 Task: Add Desert Essence Island Mango Shampoo to the cart.
Action: Mouse moved to (270, 115)
Screenshot: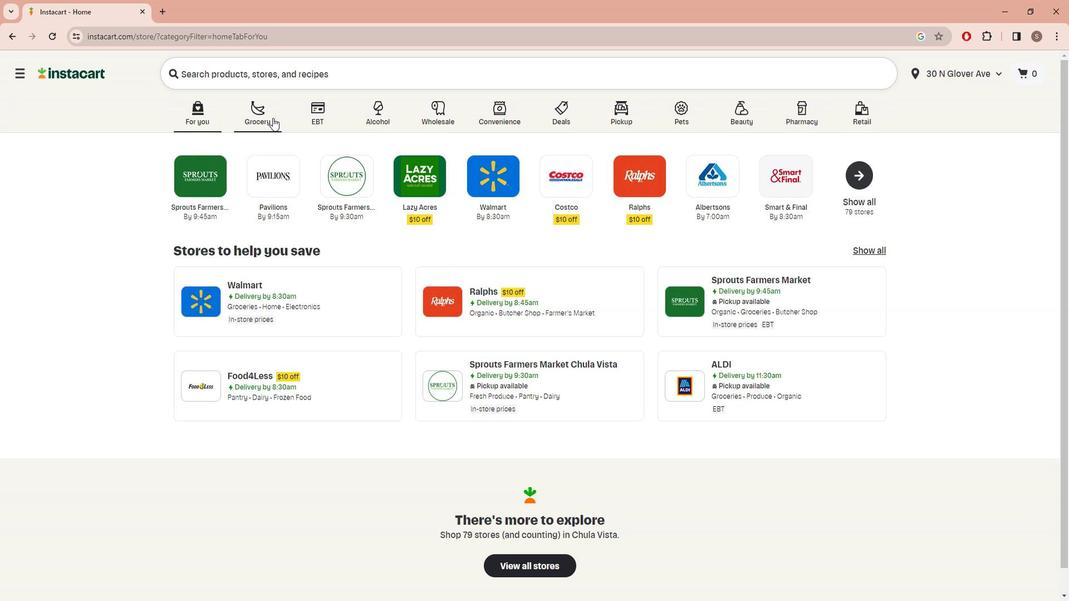 
Action: Mouse pressed left at (270, 115)
Screenshot: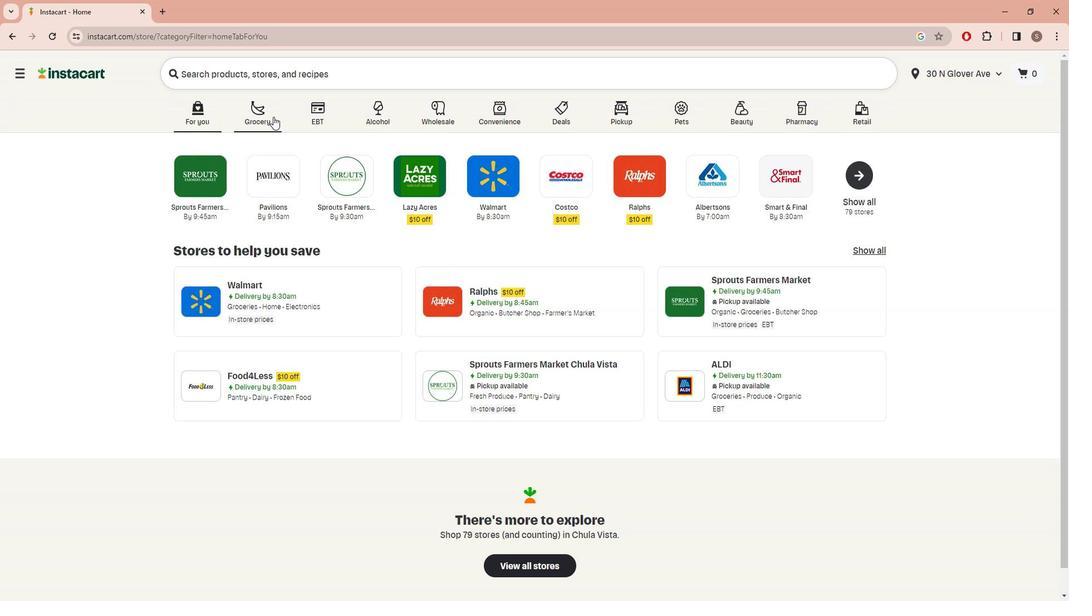 
Action: Mouse moved to (374, 329)
Screenshot: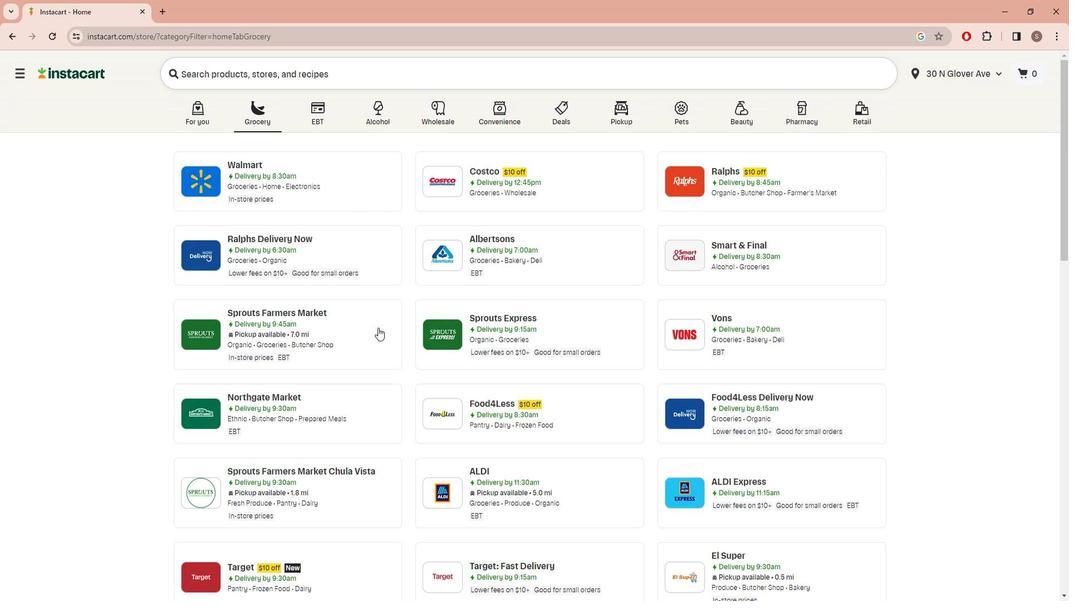 
Action: Mouse pressed left at (374, 329)
Screenshot: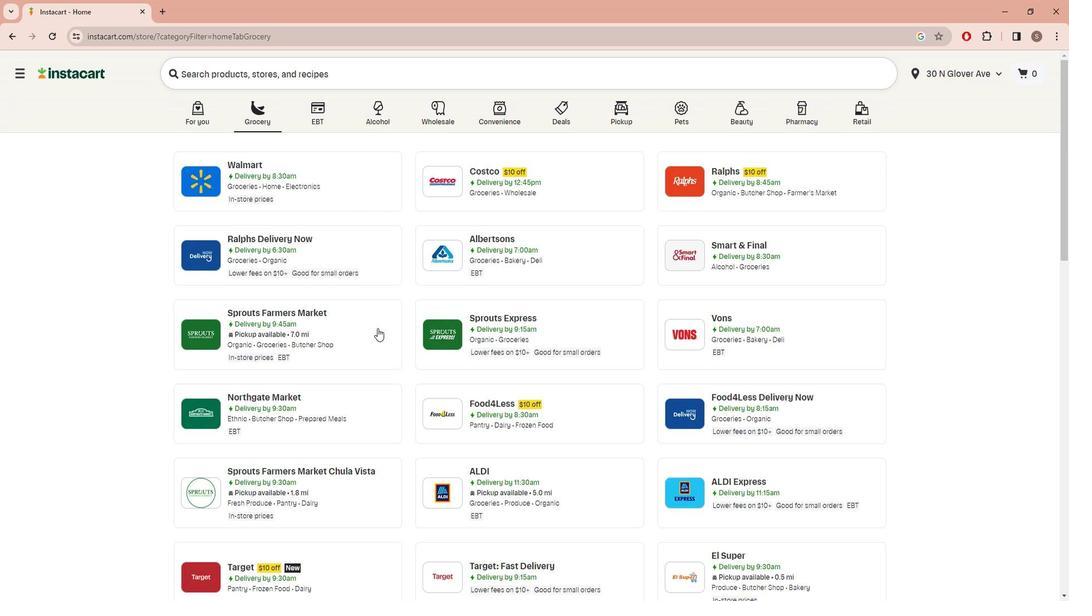 
Action: Mouse moved to (66, 381)
Screenshot: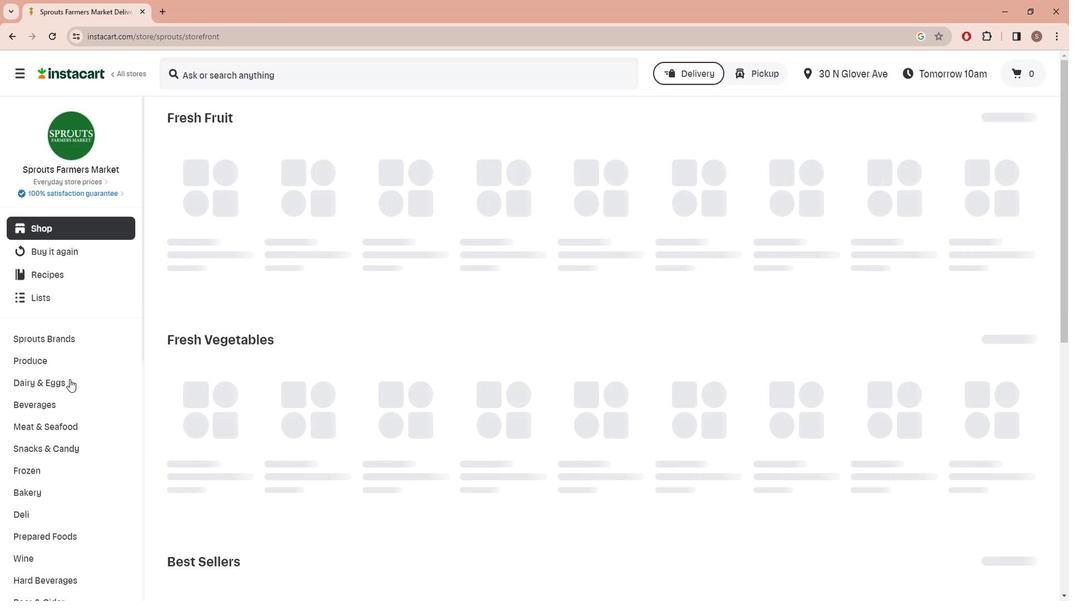 
Action: Mouse scrolled (66, 380) with delta (0, 0)
Screenshot: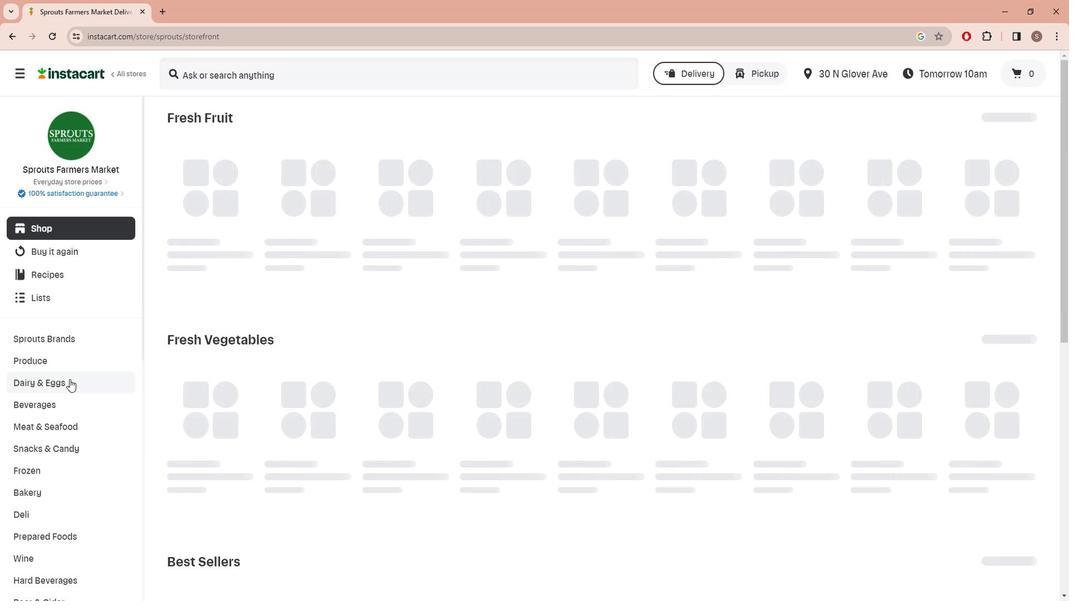 
Action: Mouse scrolled (66, 380) with delta (0, 0)
Screenshot: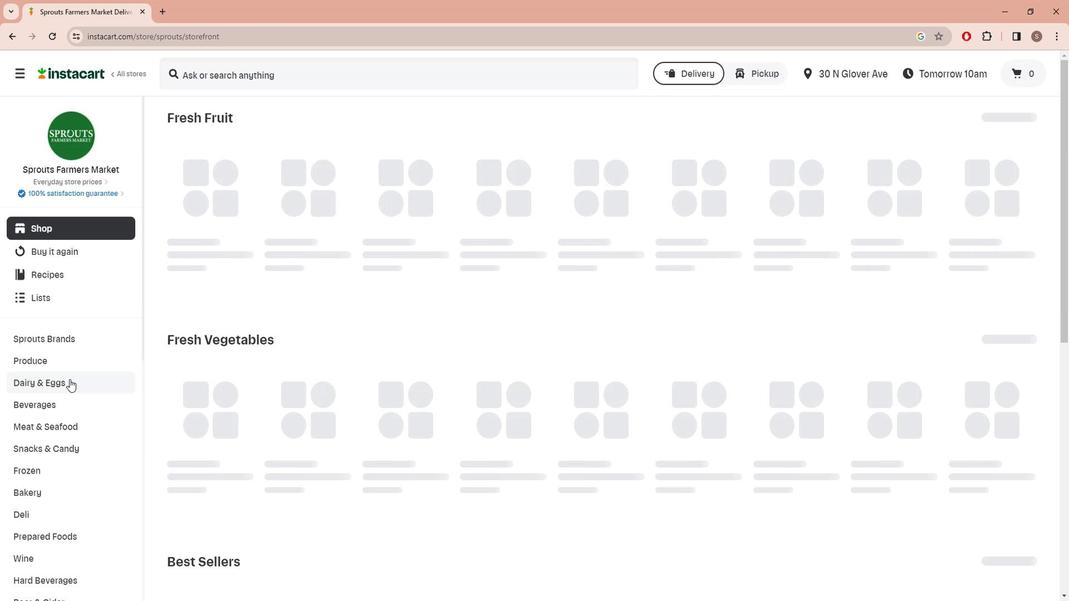 
Action: Mouse scrolled (66, 380) with delta (0, 0)
Screenshot: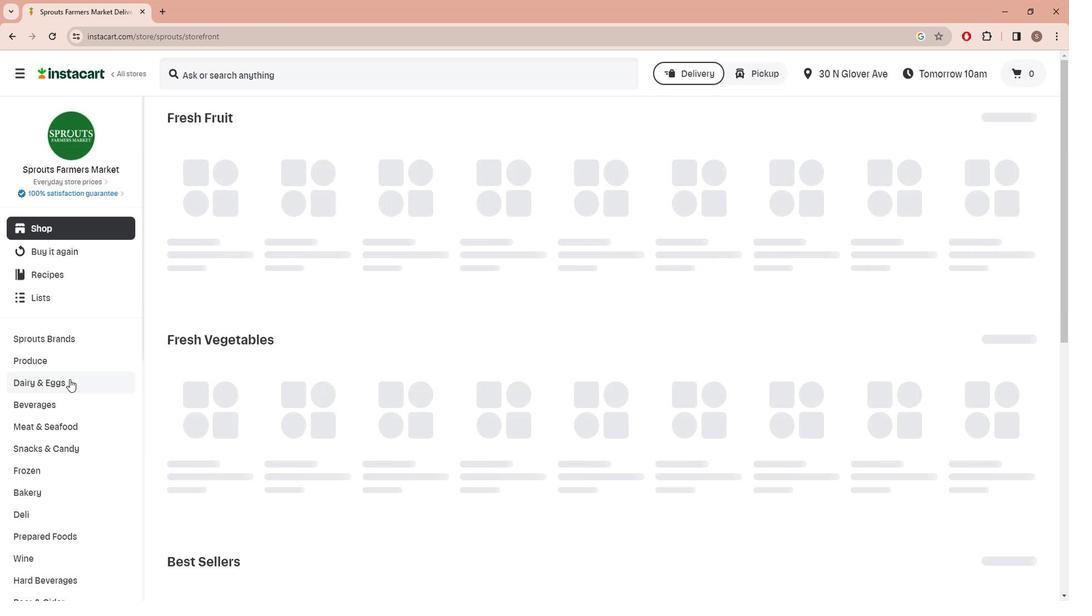 
Action: Mouse scrolled (66, 380) with delta (0, 0)
Screenshot: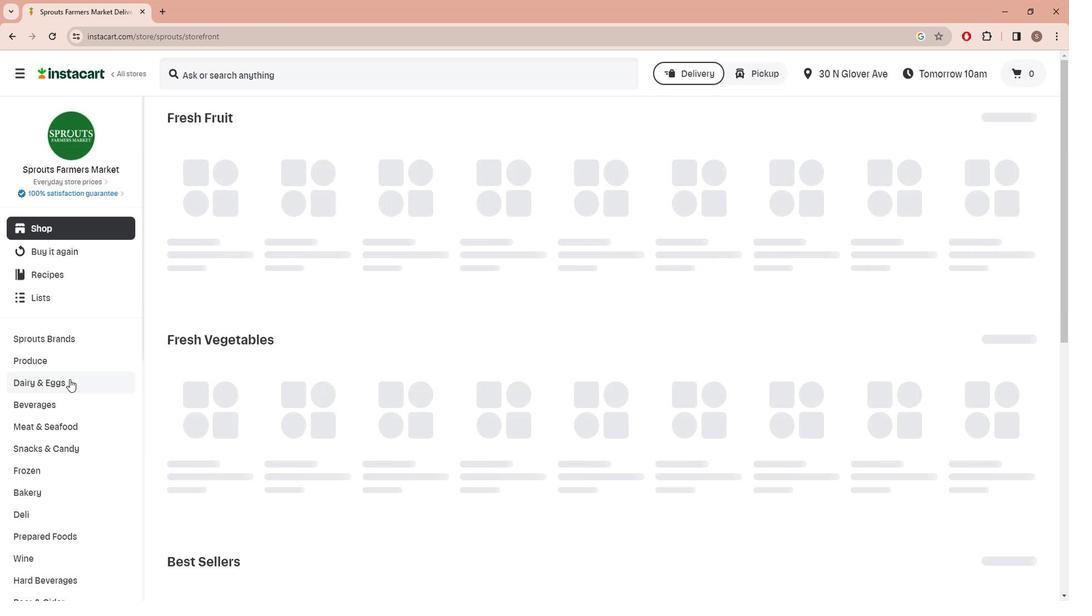 
Action: Mouse scrolled (66, 380) with delta (0, 0)
Screenshot: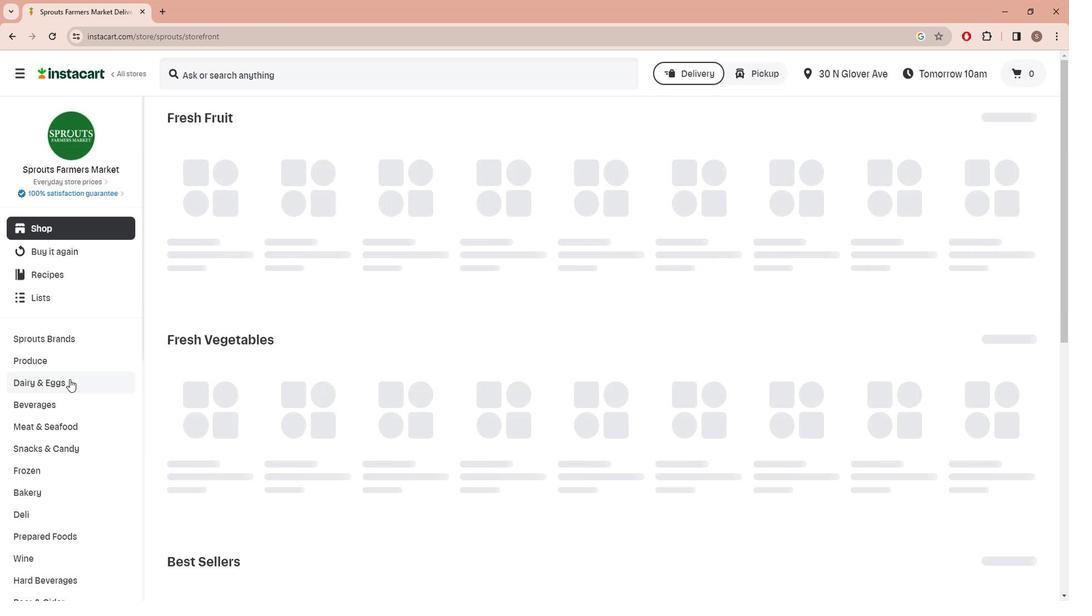 
Action: Mouse scrolled (66, 380) with delta (0, 0)
Screenshot: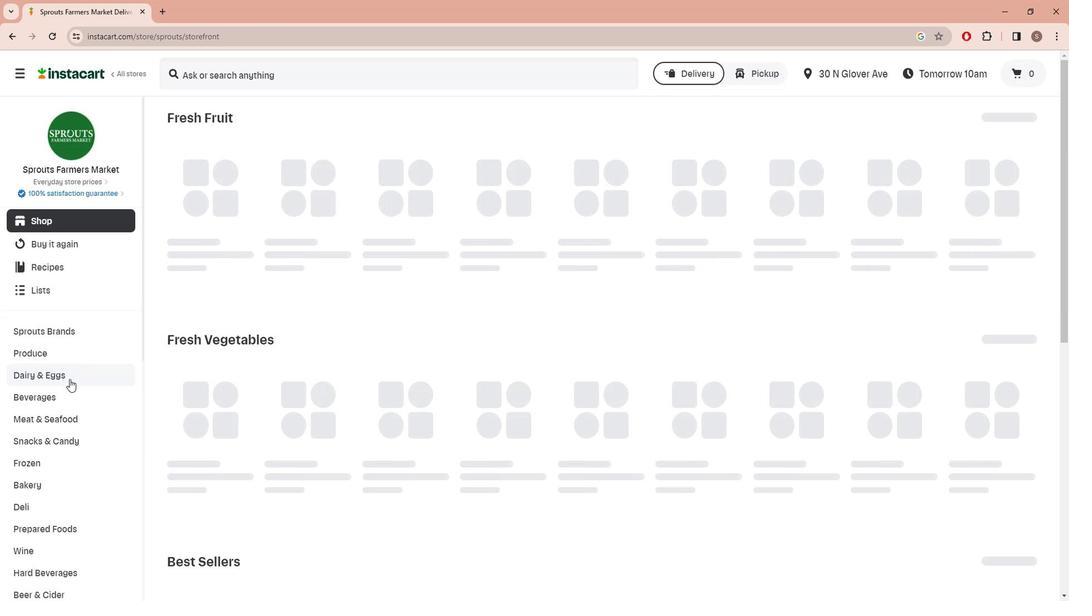 
Action: Mouse scrolled (66, 380) with delta (0, 0)
Screenshot: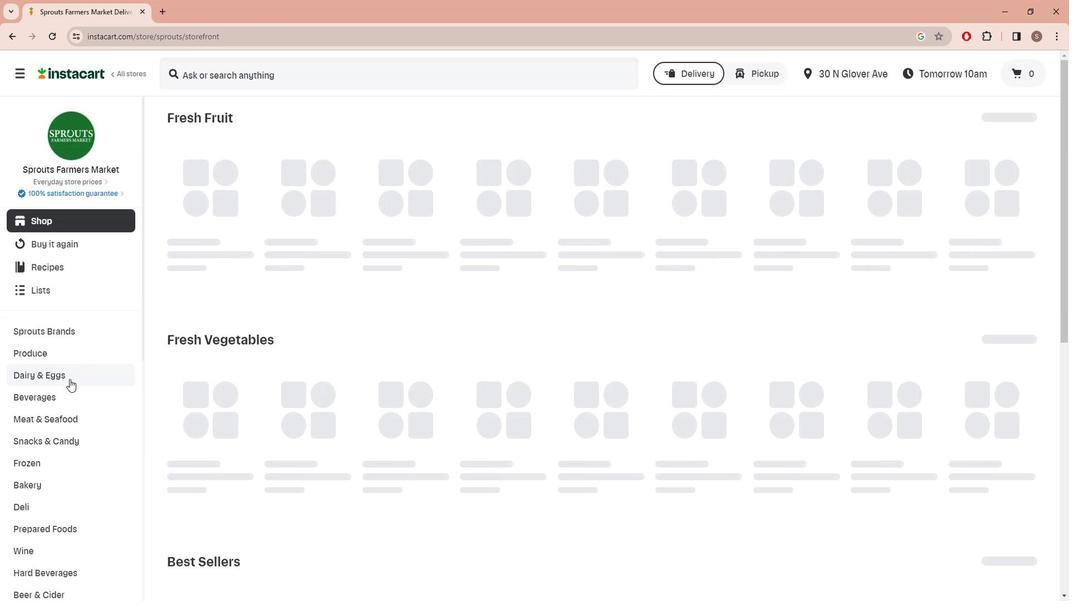 
Action: Mouse moved to (52, 402)
Screenshot: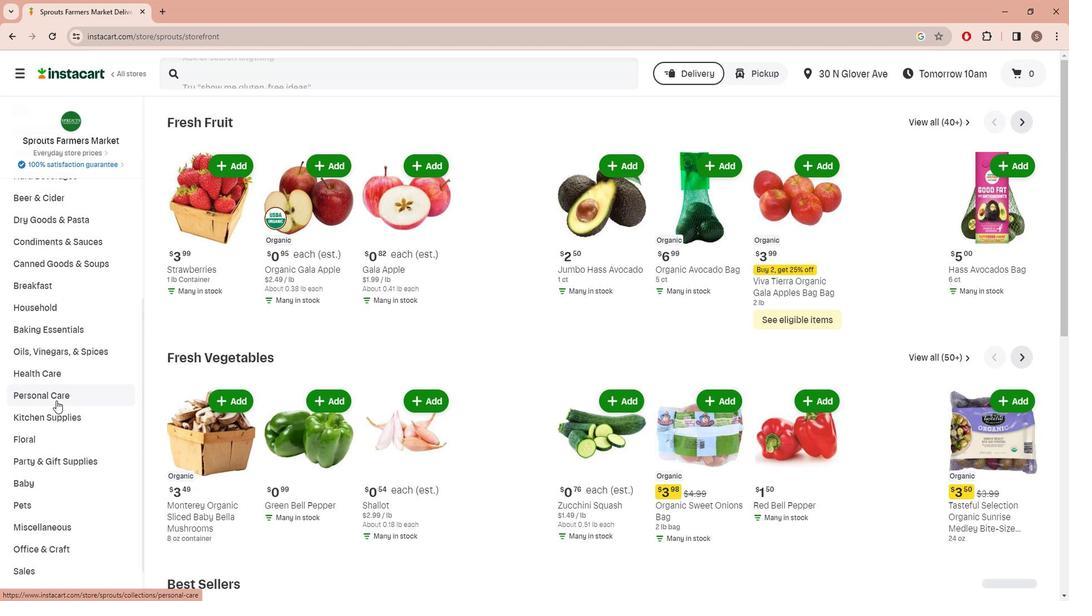 
Action: Mouse pressed left at (52, 402)
Screenshot: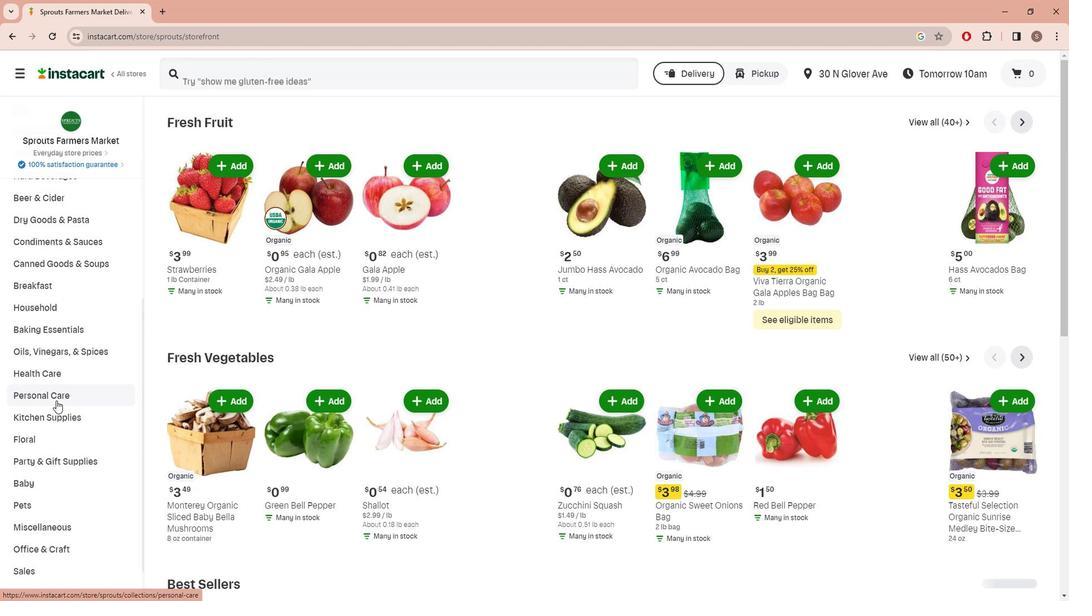 
Action: Mouse moved to (720, 156)
Screenshot: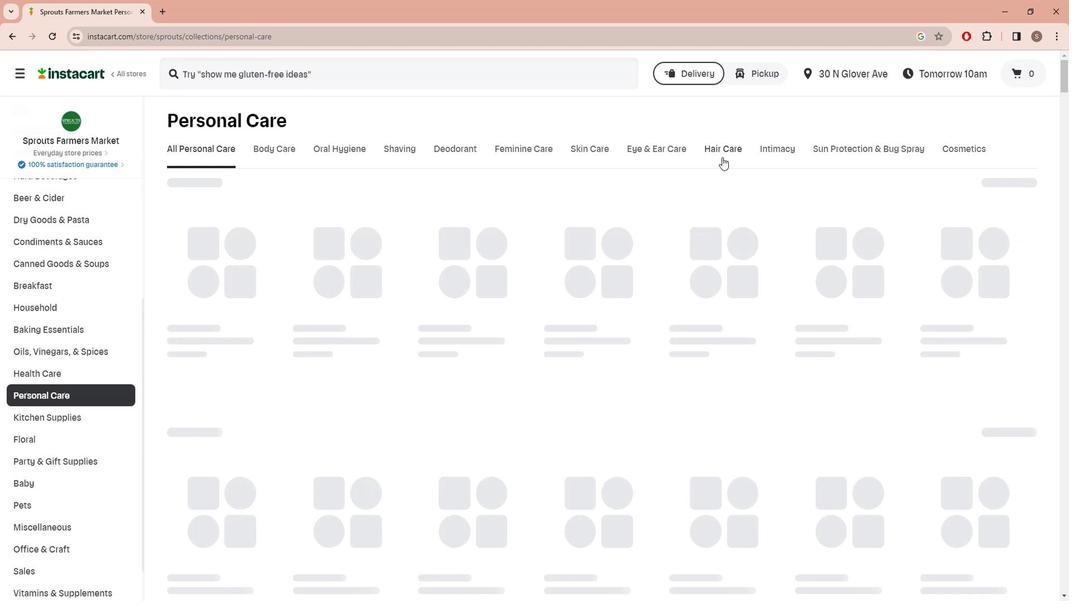 
Action: Mouse pressed left at (720, 156)
Screenshot: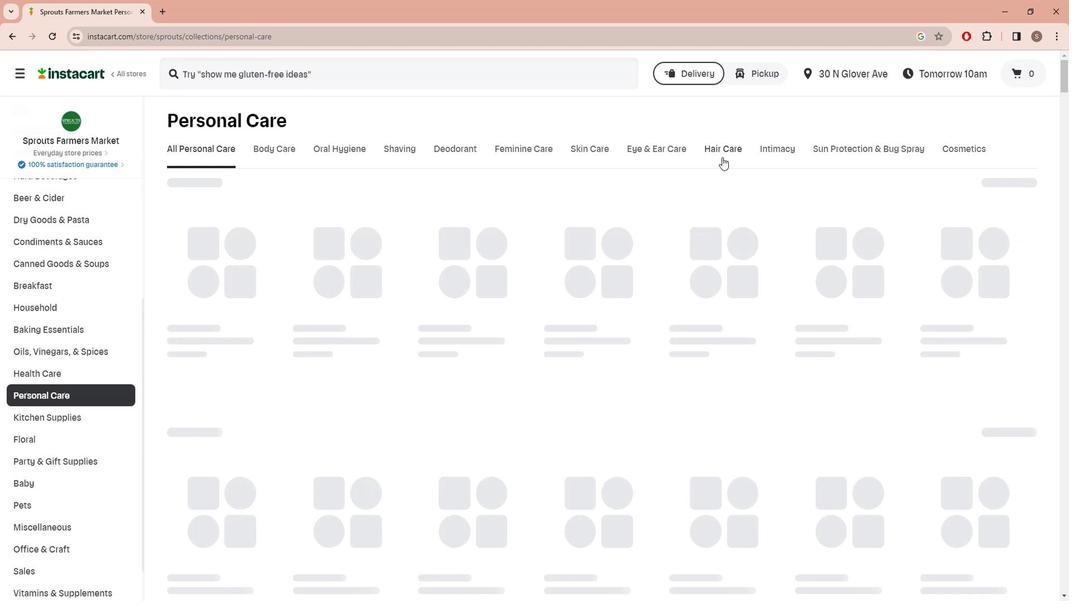 
Action: Mouse moved to (242, 197)
Screenshot: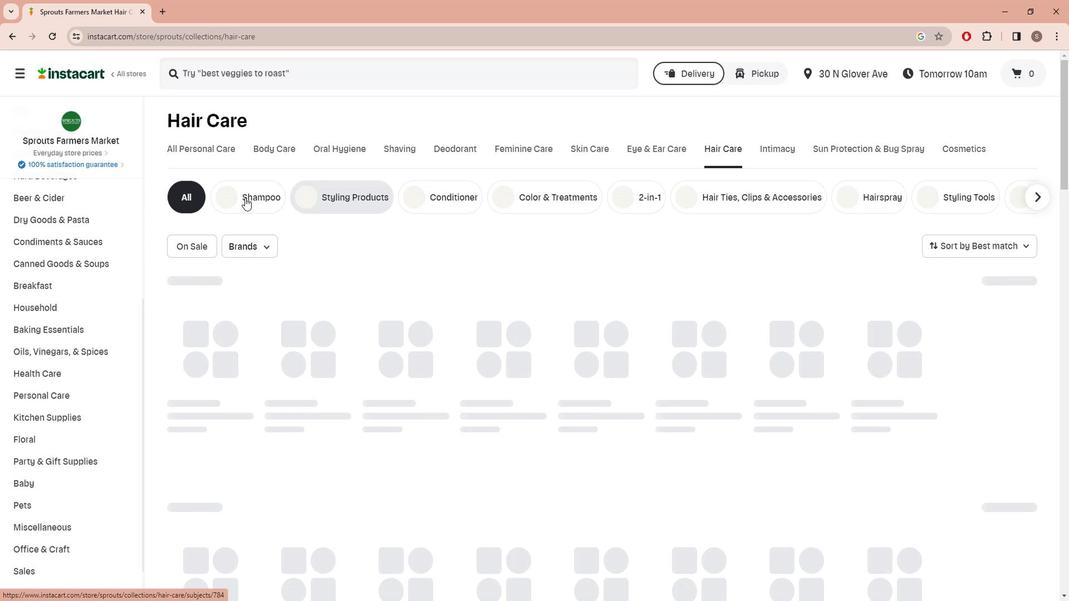 
Action: Mouse pressed left at (242, 197)
Screenshot: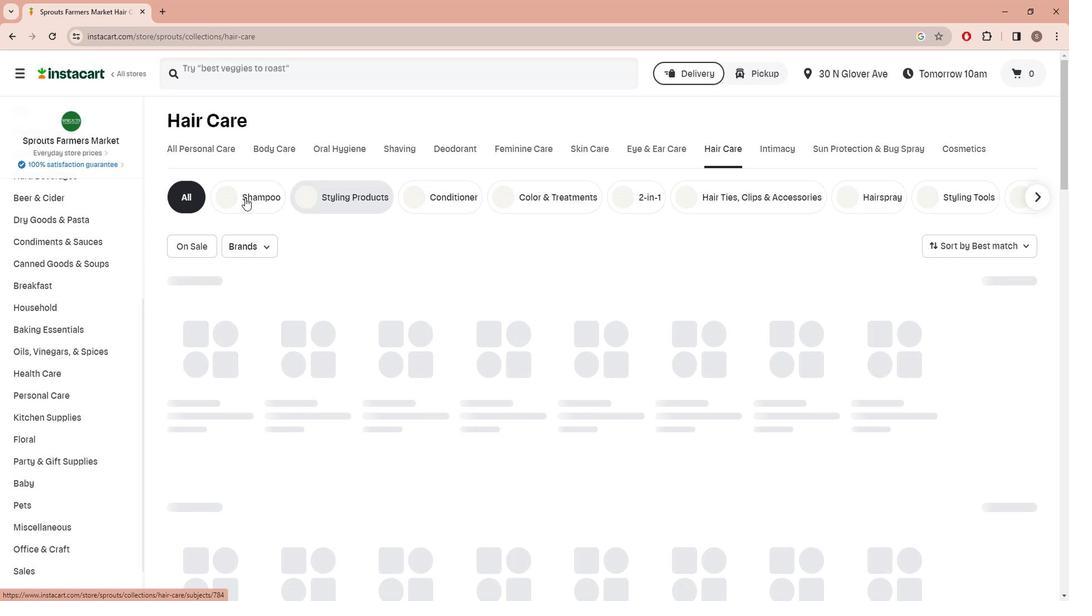 
Action: Mouse moved to (271, 65)
Screenshot: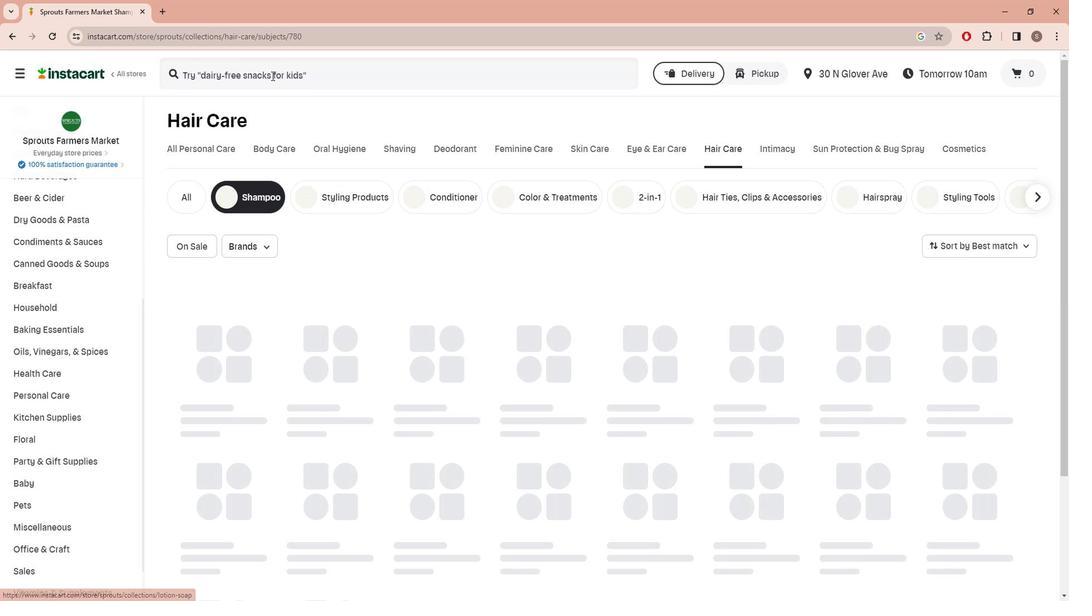 
Action: Mouse pressed left at (271, 65)
Screenshot: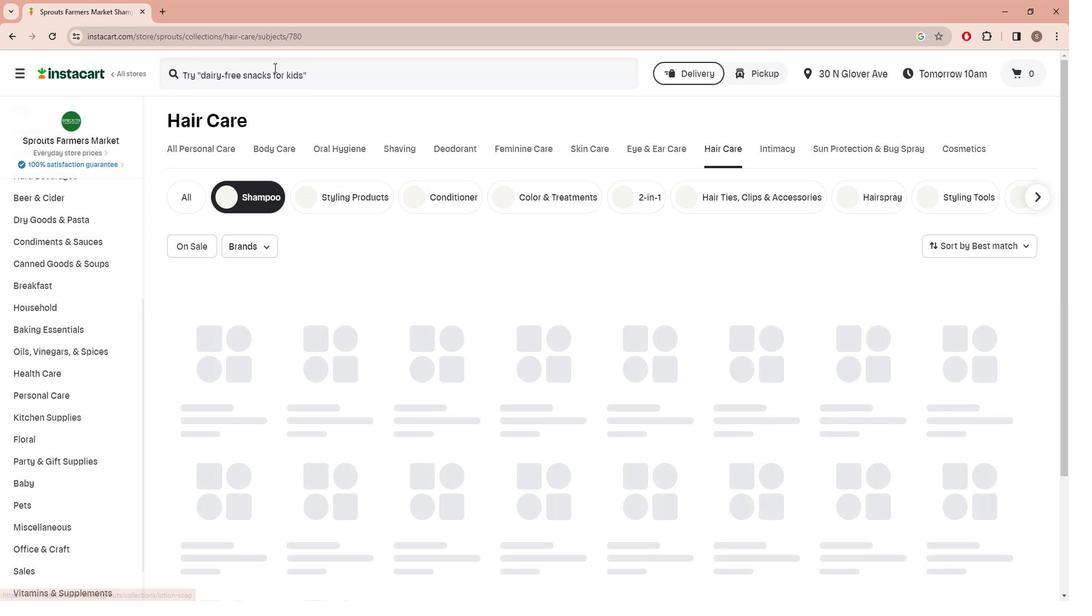 
Action: Key pressed <Key.shift>Desert<Key.space><Key.shift>Essence<Key.space><Key.shift>Island<Key.space><Key.shift>Mango<Key.space><Key.shift><Key.shift>Shampoo<Key.enter>
Screenshot: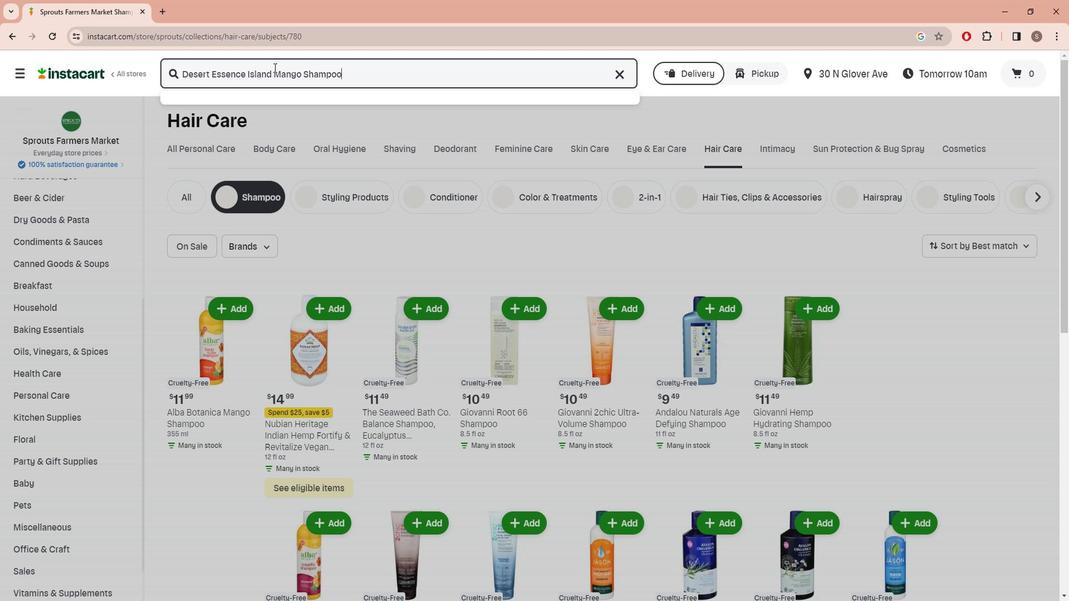 
Action: Mouse moved to (651, 193)
Screenshot: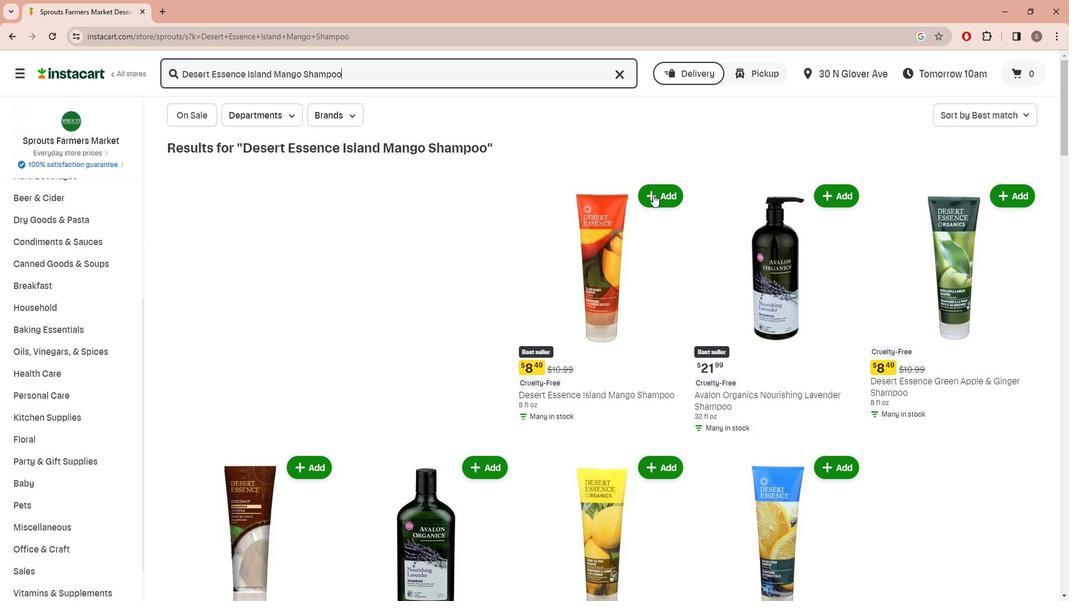 
Action: Mouse pressed left at (651, 193)
Screenshot: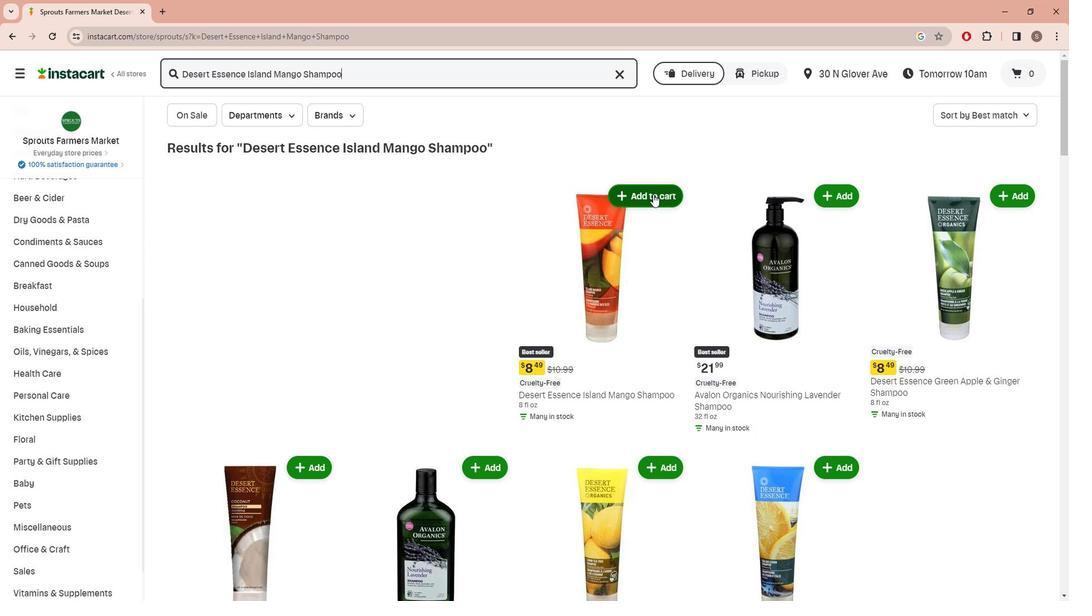
Action: Mouse moved to (657, 275)
Screenshot: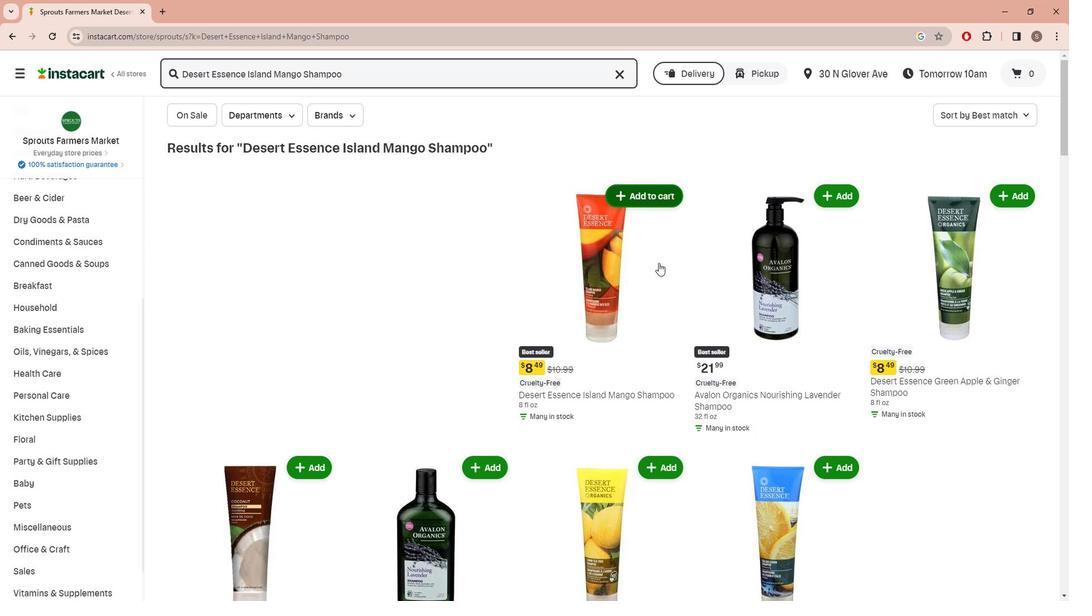 
